 Task: Learn more about a recruiter lite.
Action: Mouse moved to (892, 120)
Screenshot: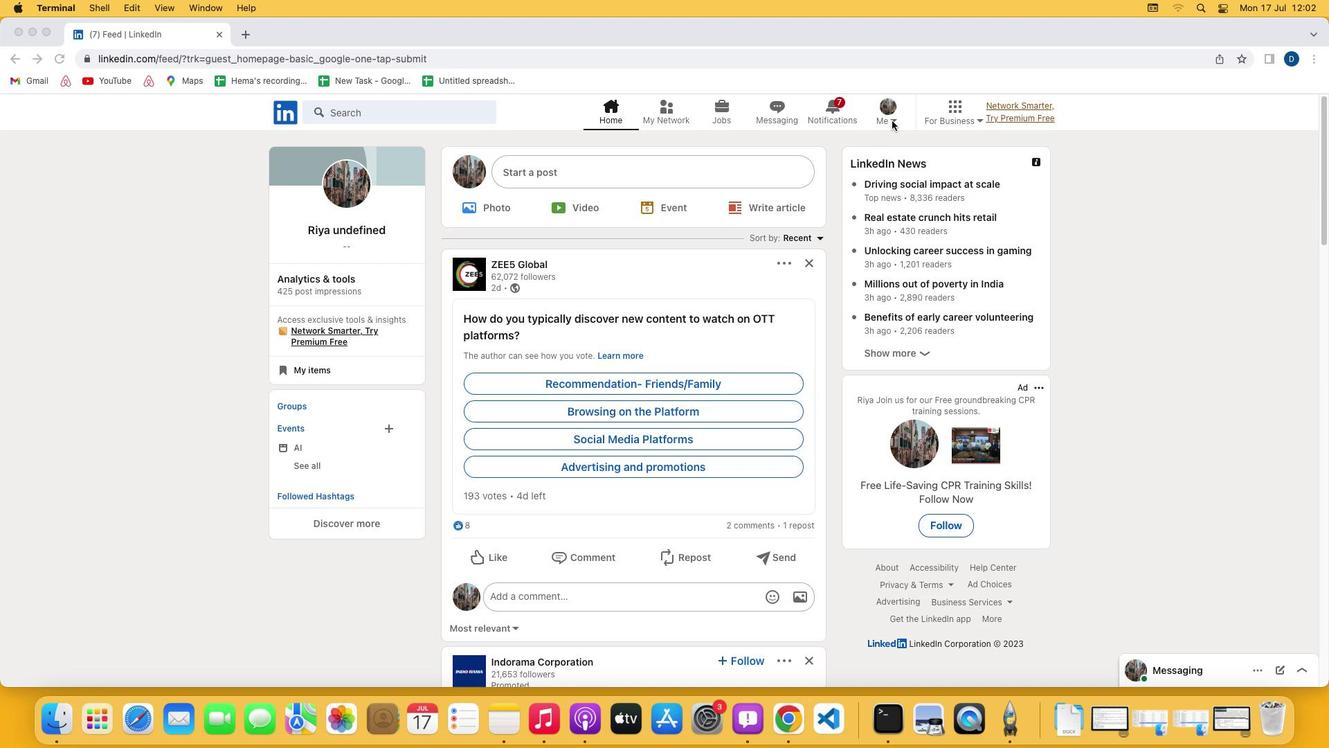 
Action: Mouse pressed left at (892, 120)
Screenshot: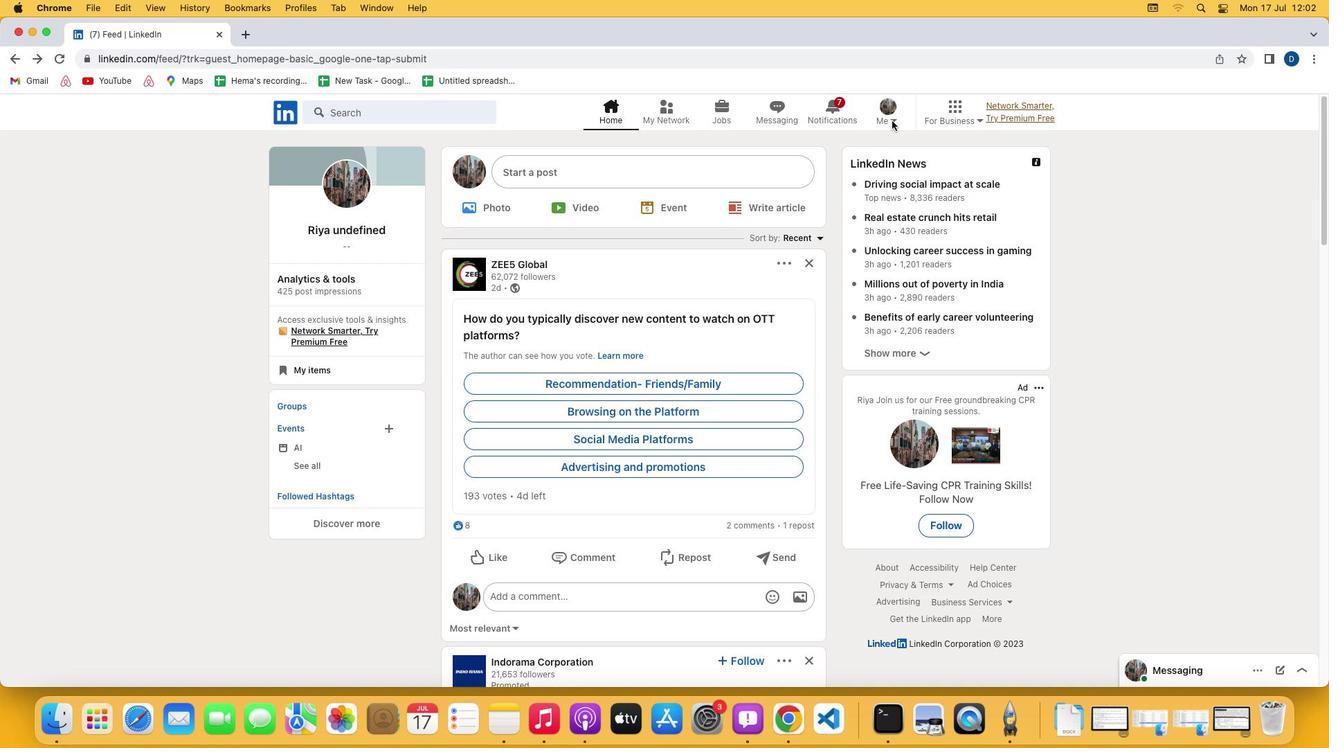 
Action: Mouse moved to (894, 121)
Screenshot: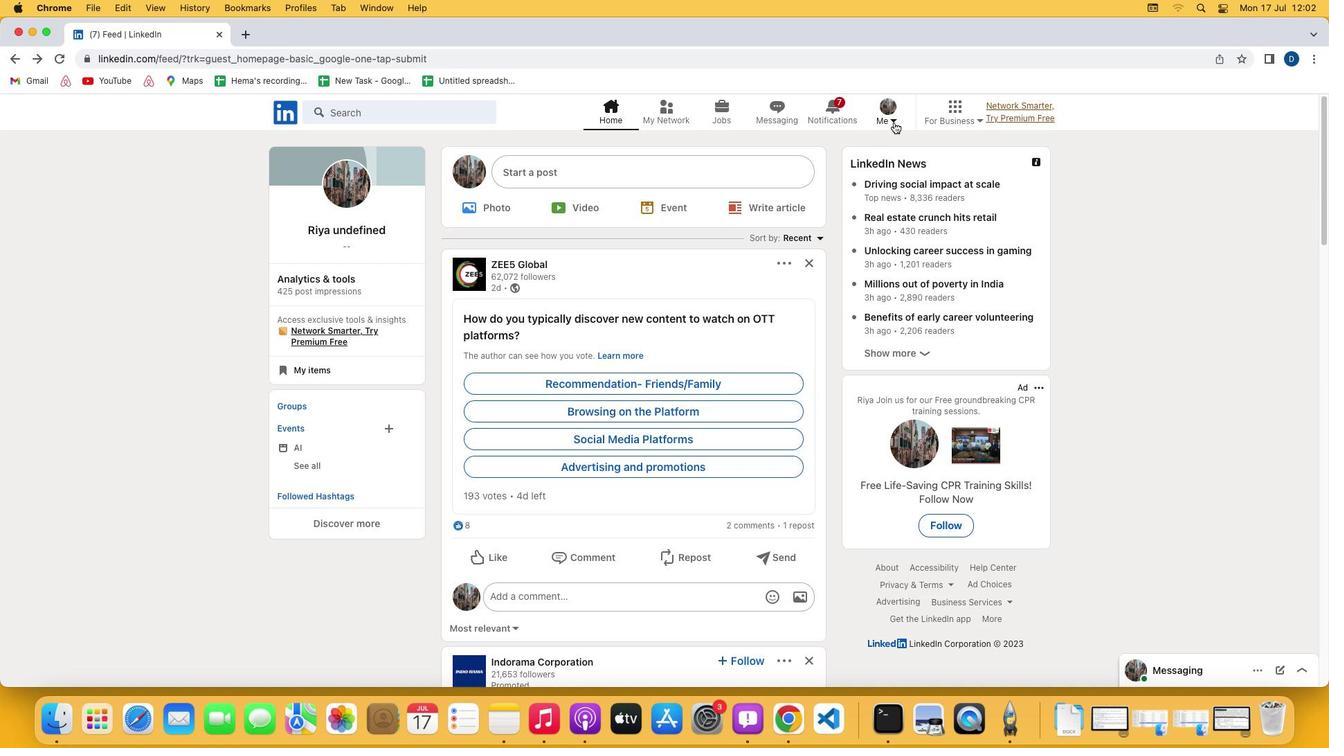 
Action: Mouse pressed left at (894, 121)
Screenshot: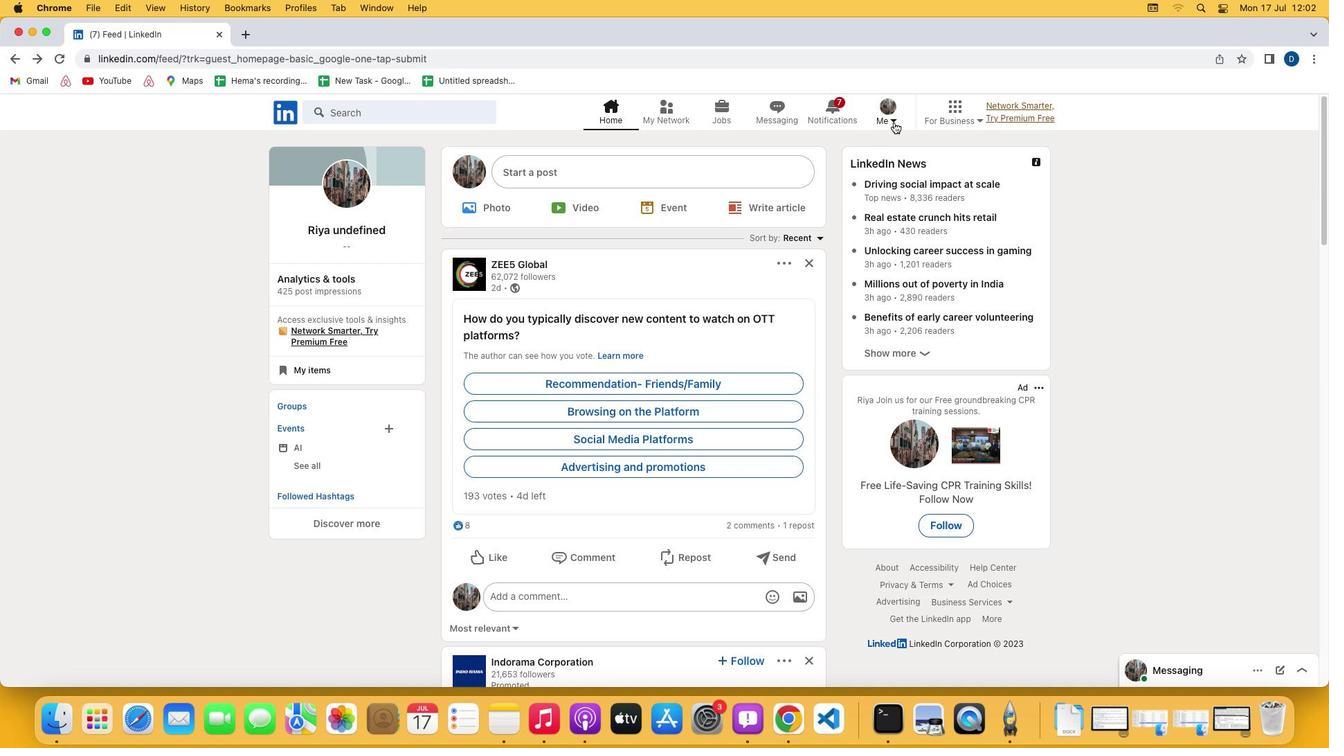 
Action: Mouse moved to (809, 265)
Screenshot: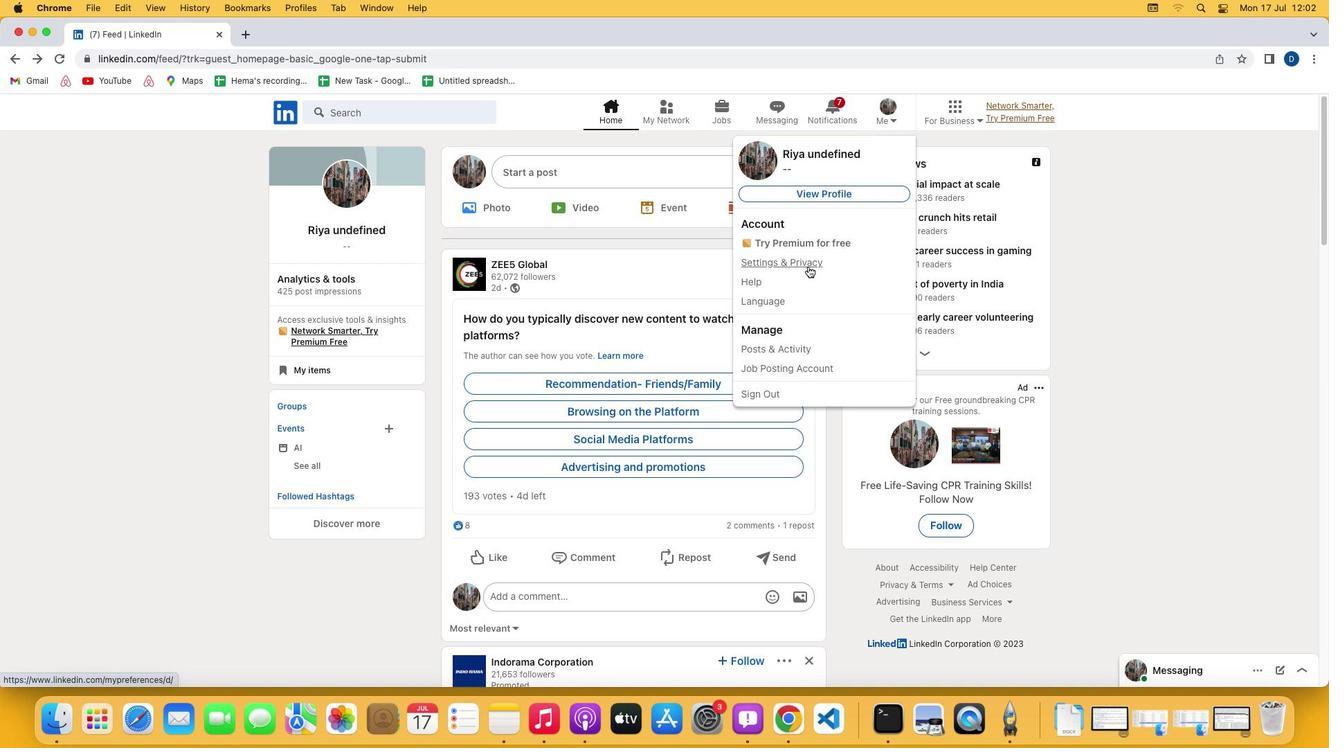 
Action: Mouse pressed left at (809, 265)
Screenshot: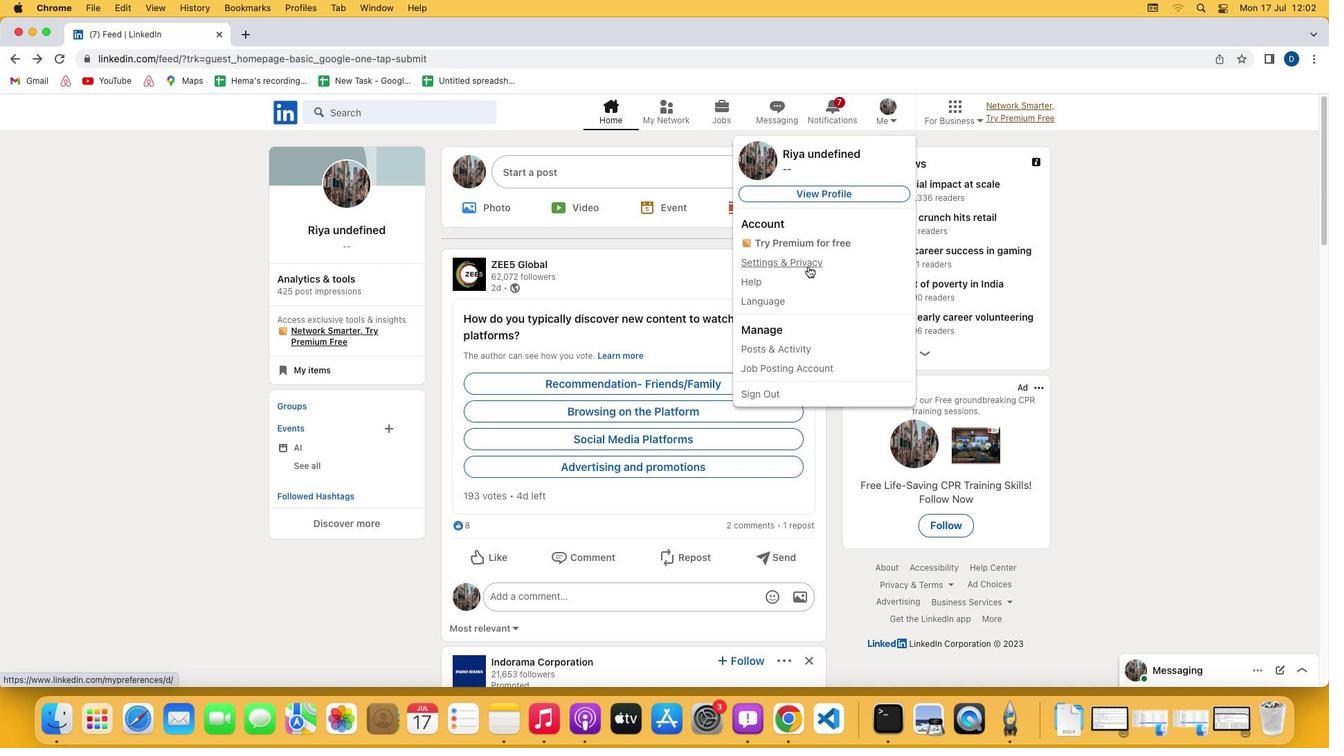
Action: Mouse moved to (676, 449)
Screenshot: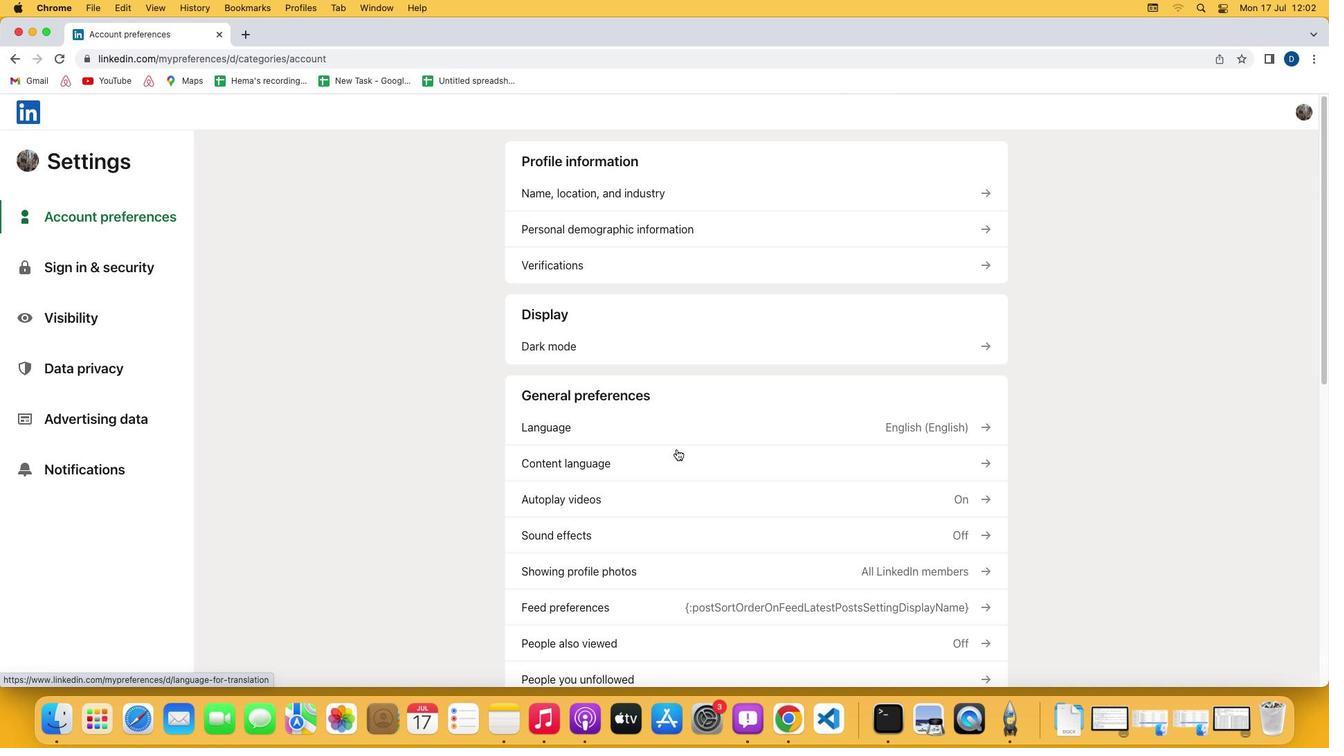 
Action: Mouse scrolled (676, 449) with delta (0, 0)
Screenshot: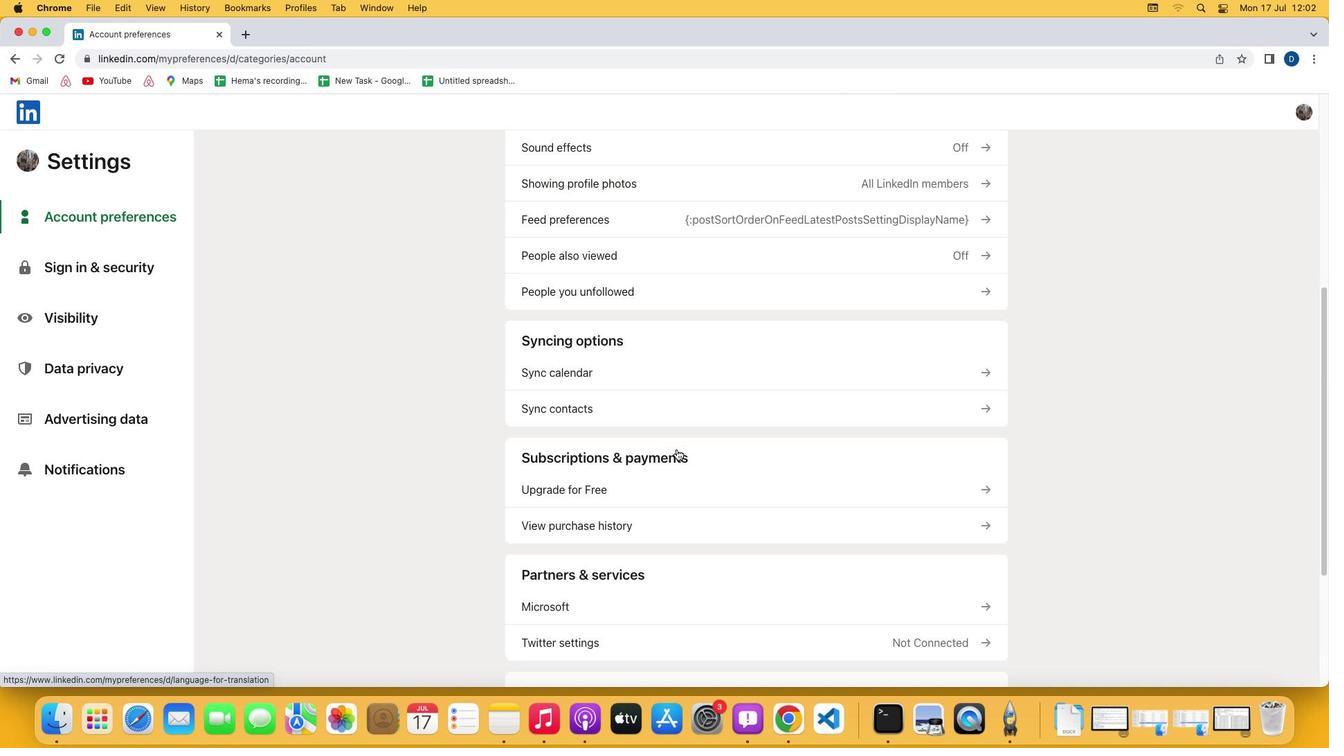 
Action: Mouse scrolled (676, 449) with delta (0, 0)
Screenshot: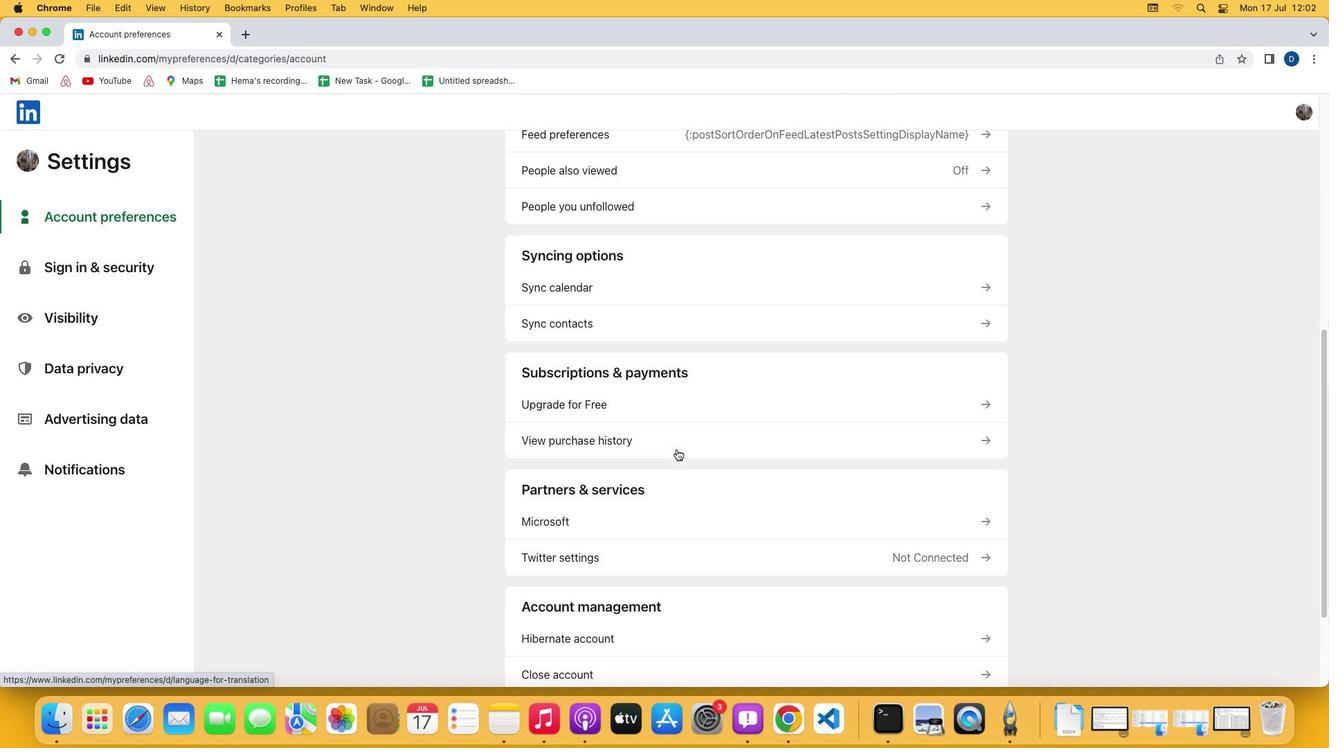 
Action: Mouse scrolled (676, 449) with delta (0, -2)
Screenshot: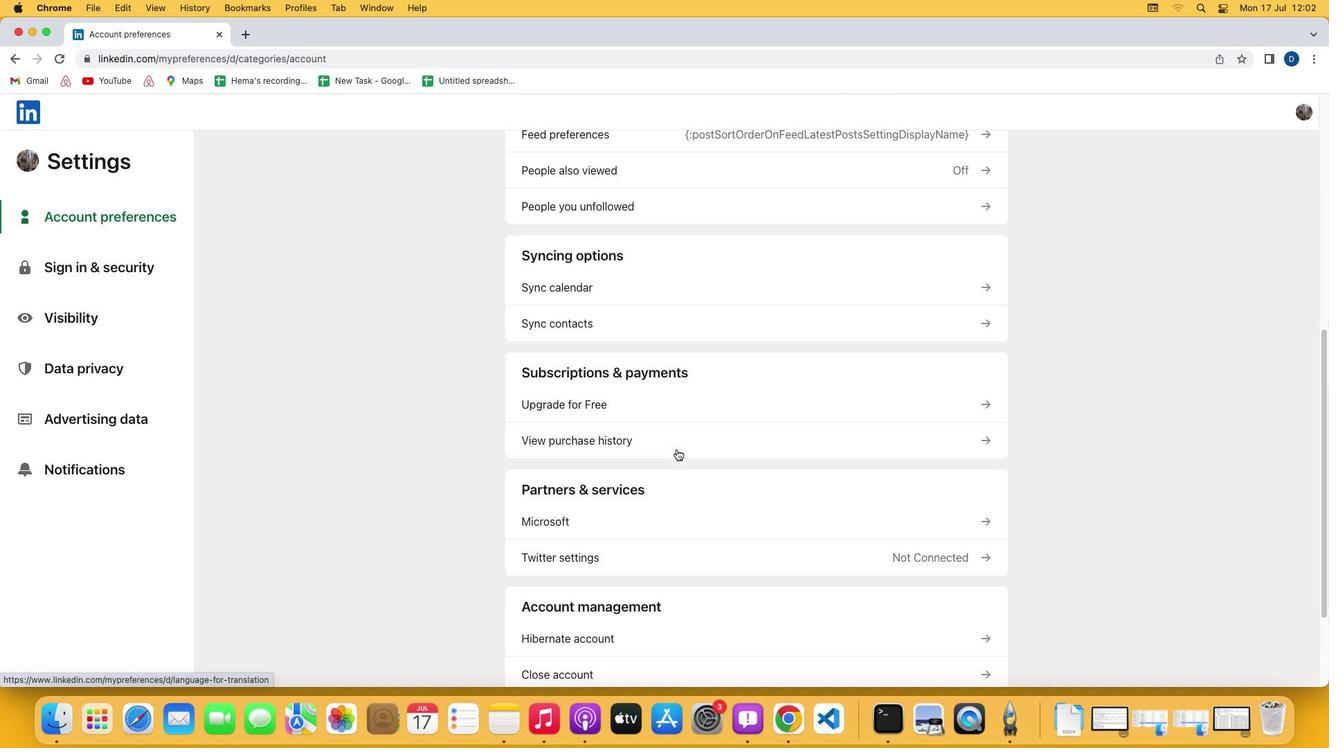 
Action: Mouse scrolled (676, 449) with delta (0, -3)
Screenshot: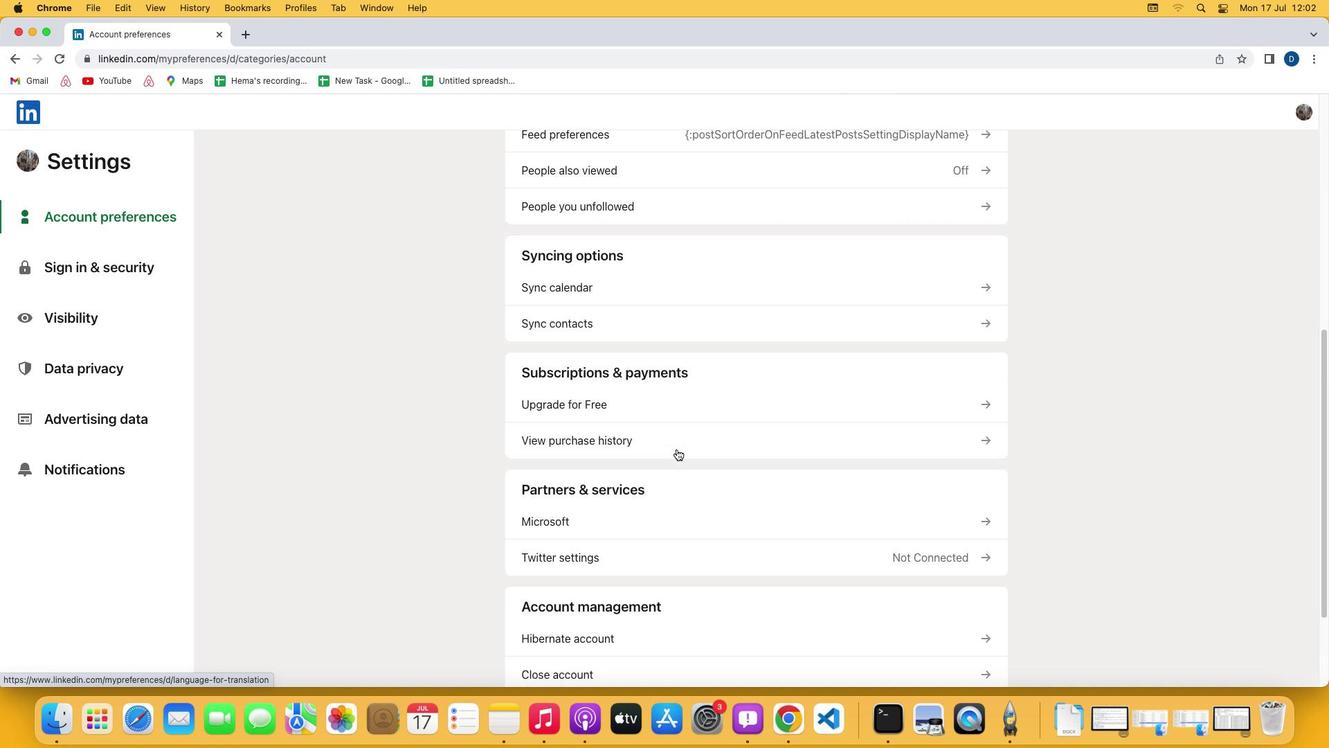 
Action: Mouse scrolled (676, 449) with delta (0, -4)
Screenshot: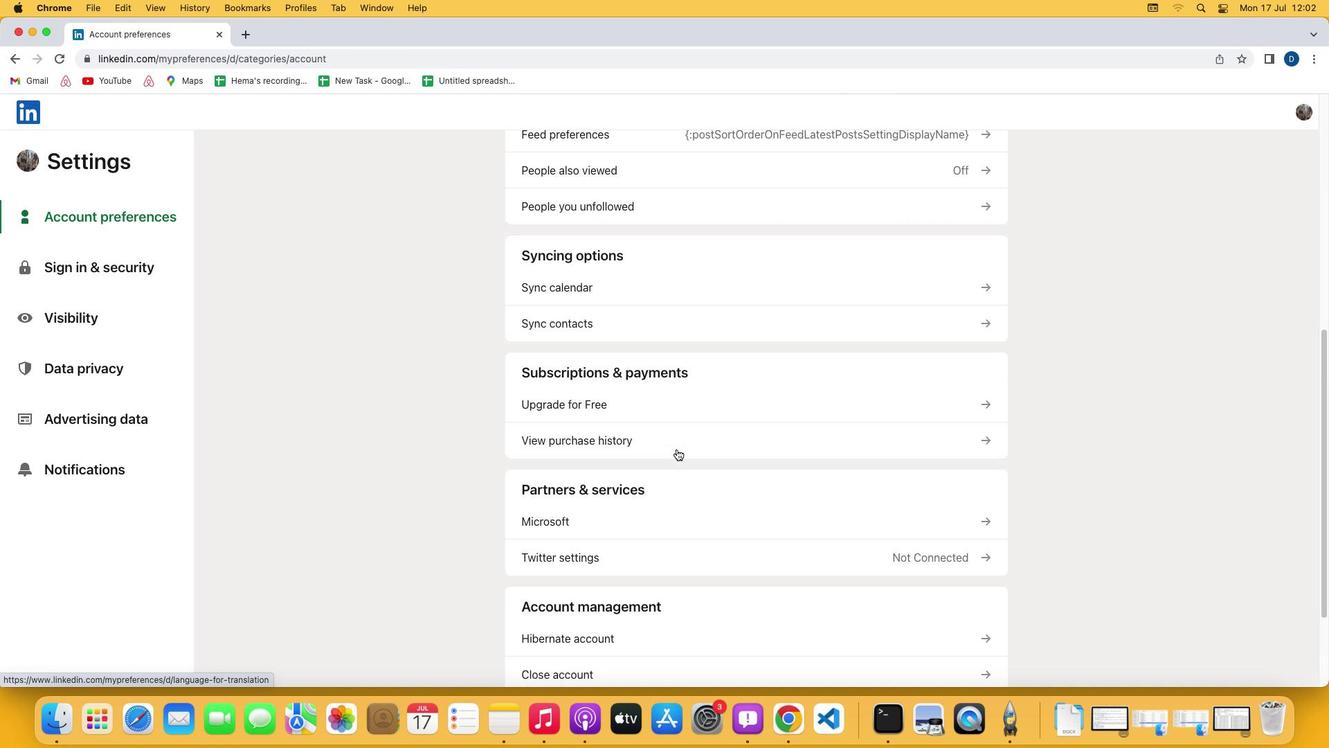
Action: Mouse moved to (650, 414)
Screenshot: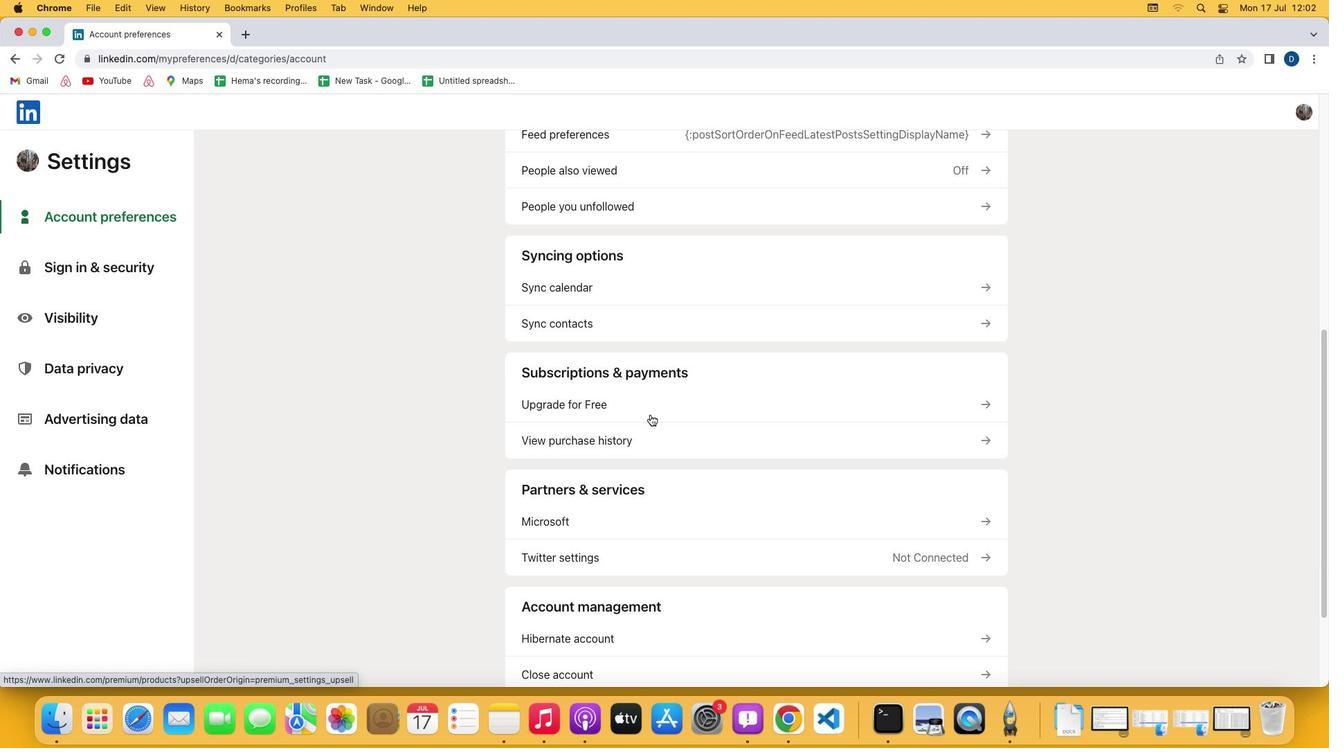 
Action: Mouse pressed left at (650, 414)
Screenshot: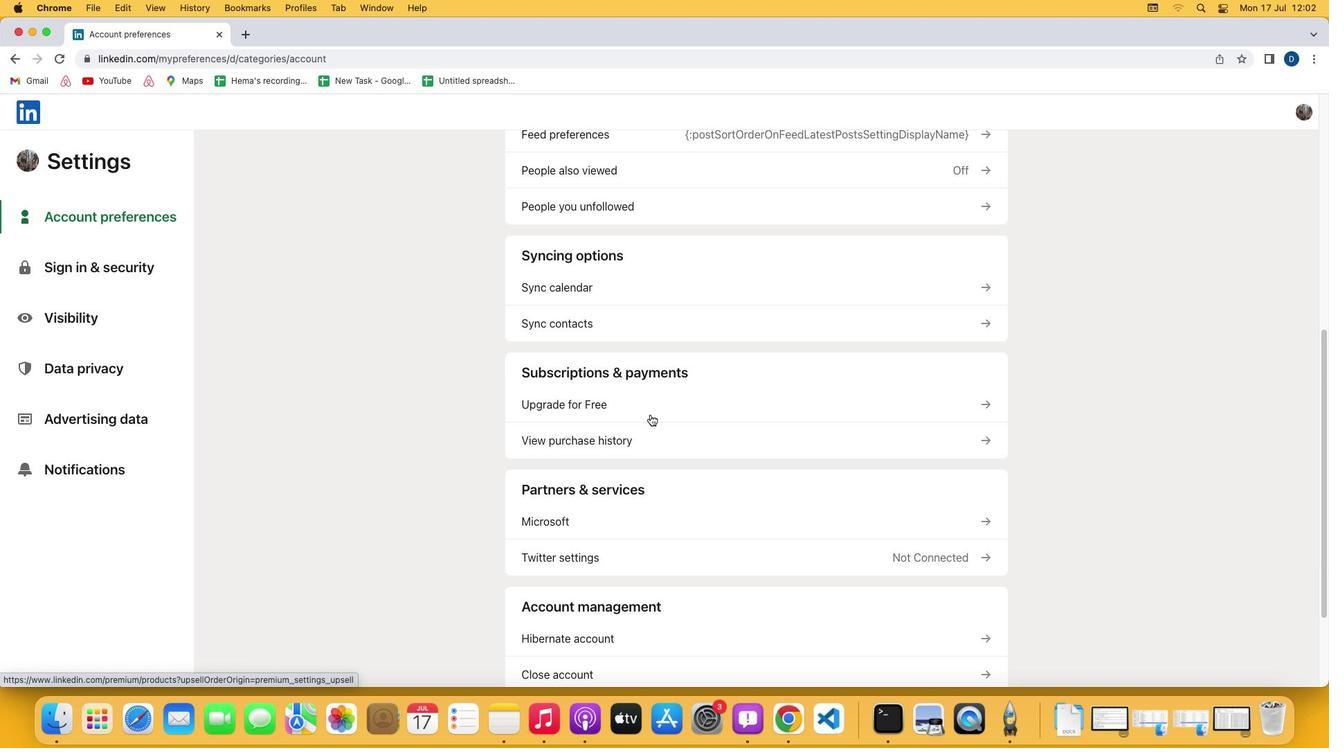 
Action: Mouse moved to (537, 405)
Screenshot: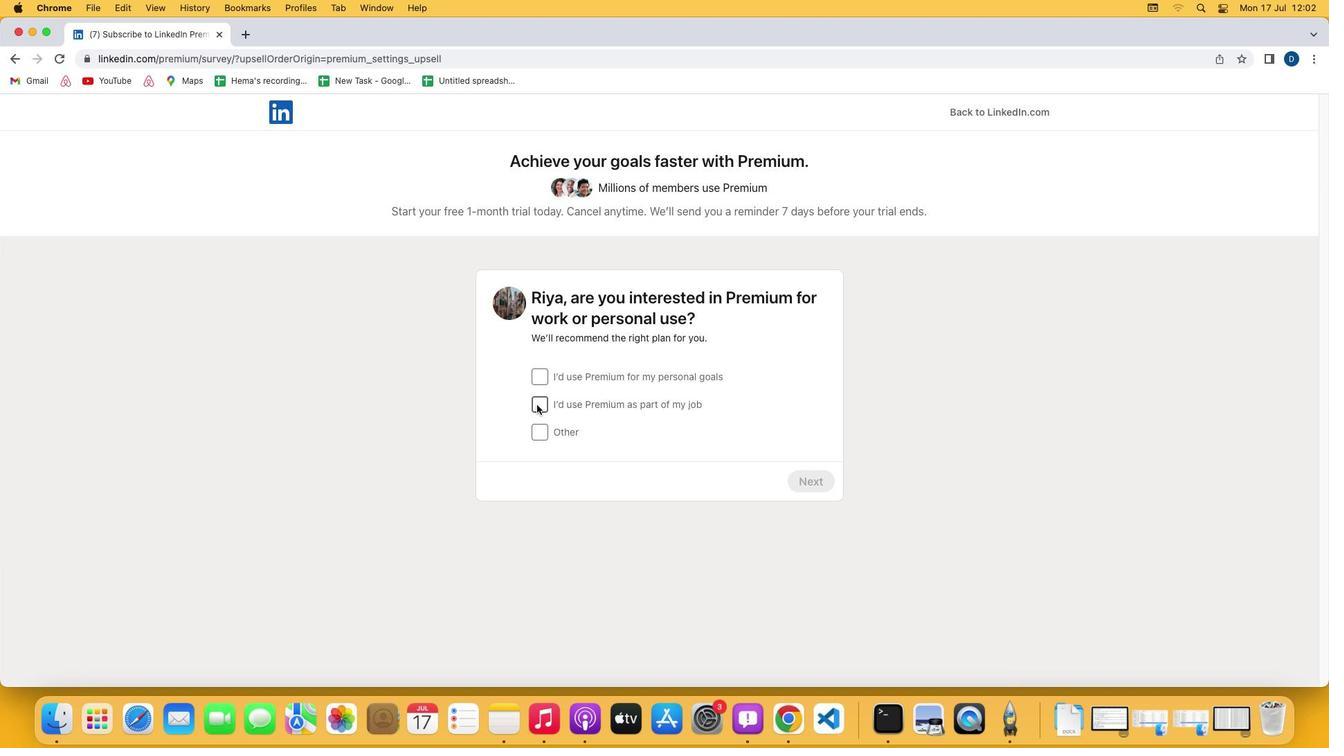
Action: Mouse pressed left at (537, 405)
Screenshot: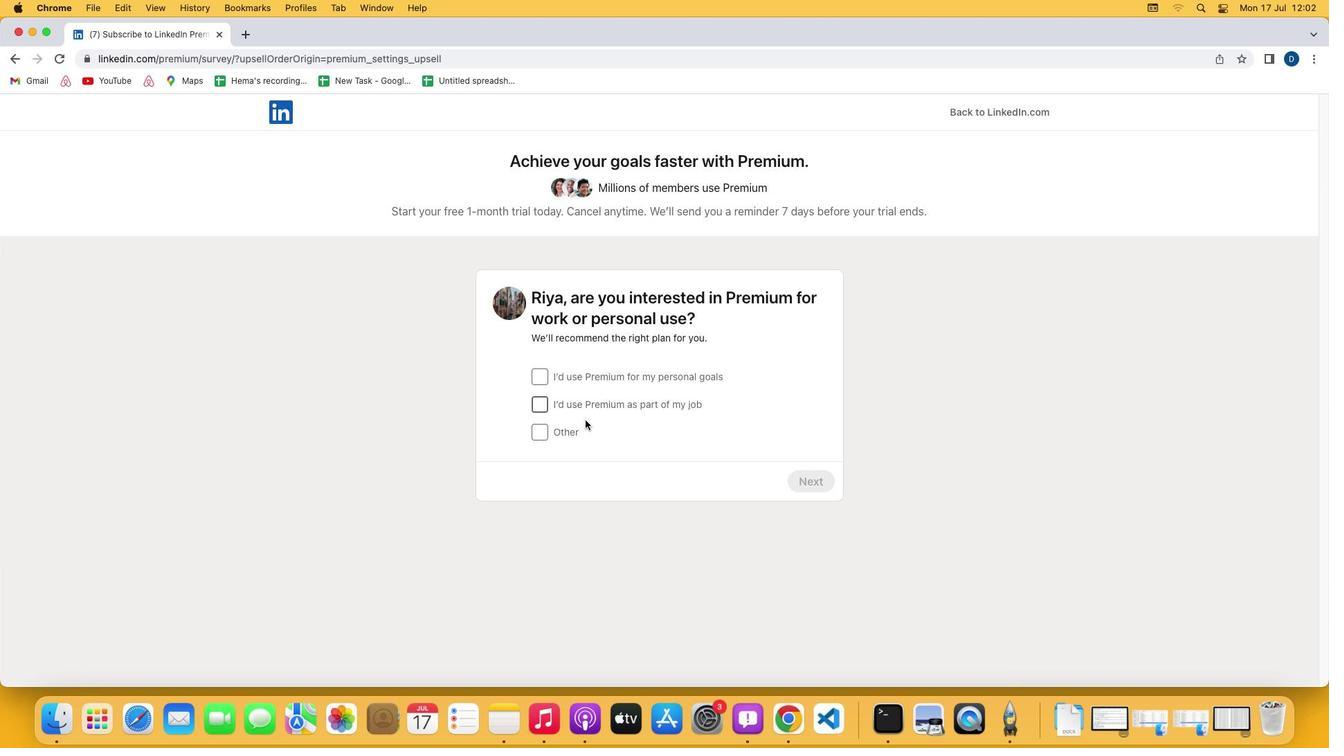 
Action: Mouse moved to (805, 480)
Screenshot: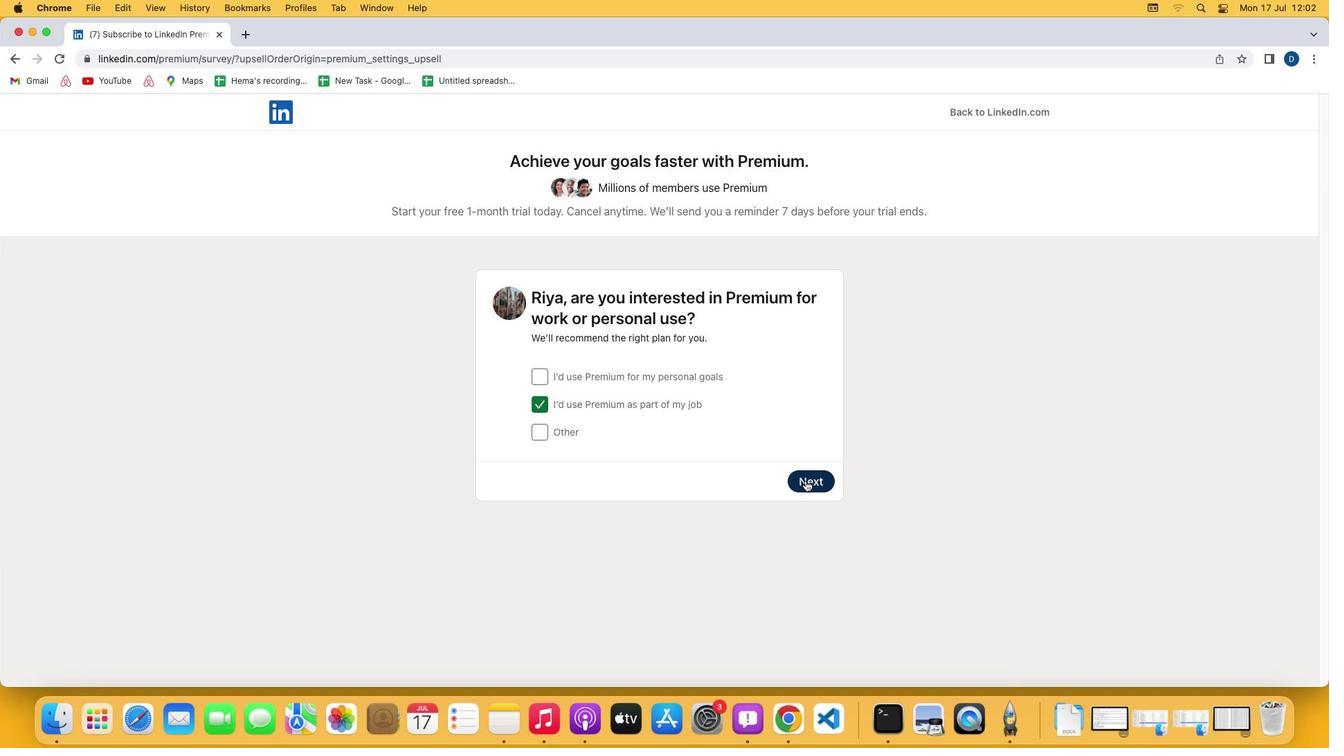 
Action: Mouse pressed left at (805, 480)
Screenshot: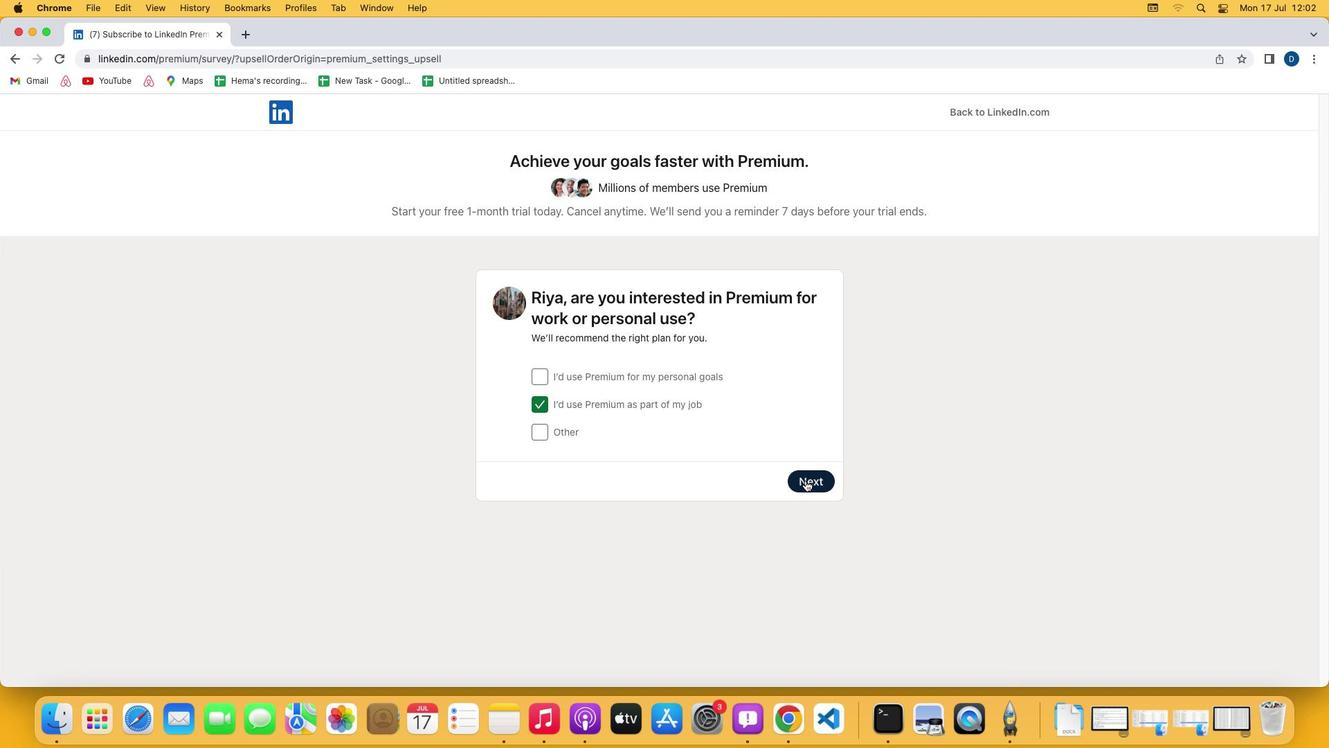 
Action: Mouse moved to (813, 565)
Screenshot: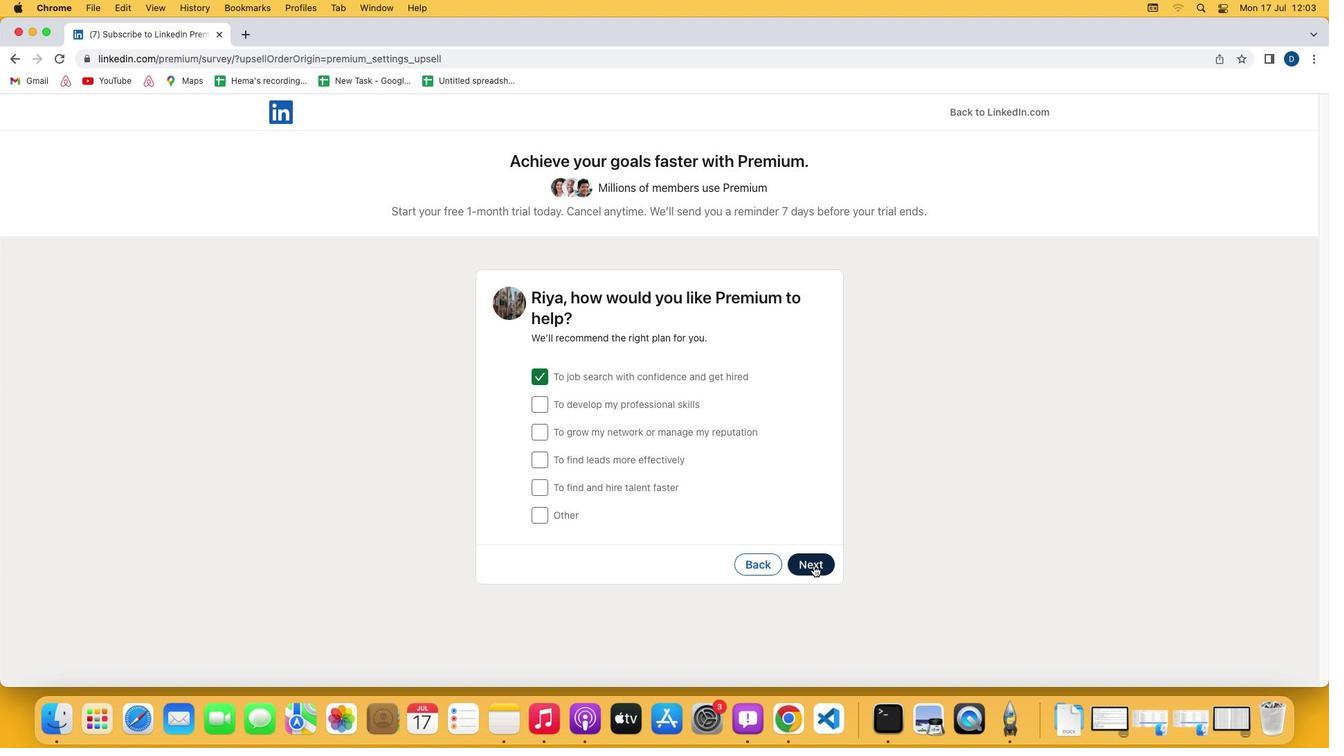 
Action: Mouse pressed left at (813, 565)
Screenshot: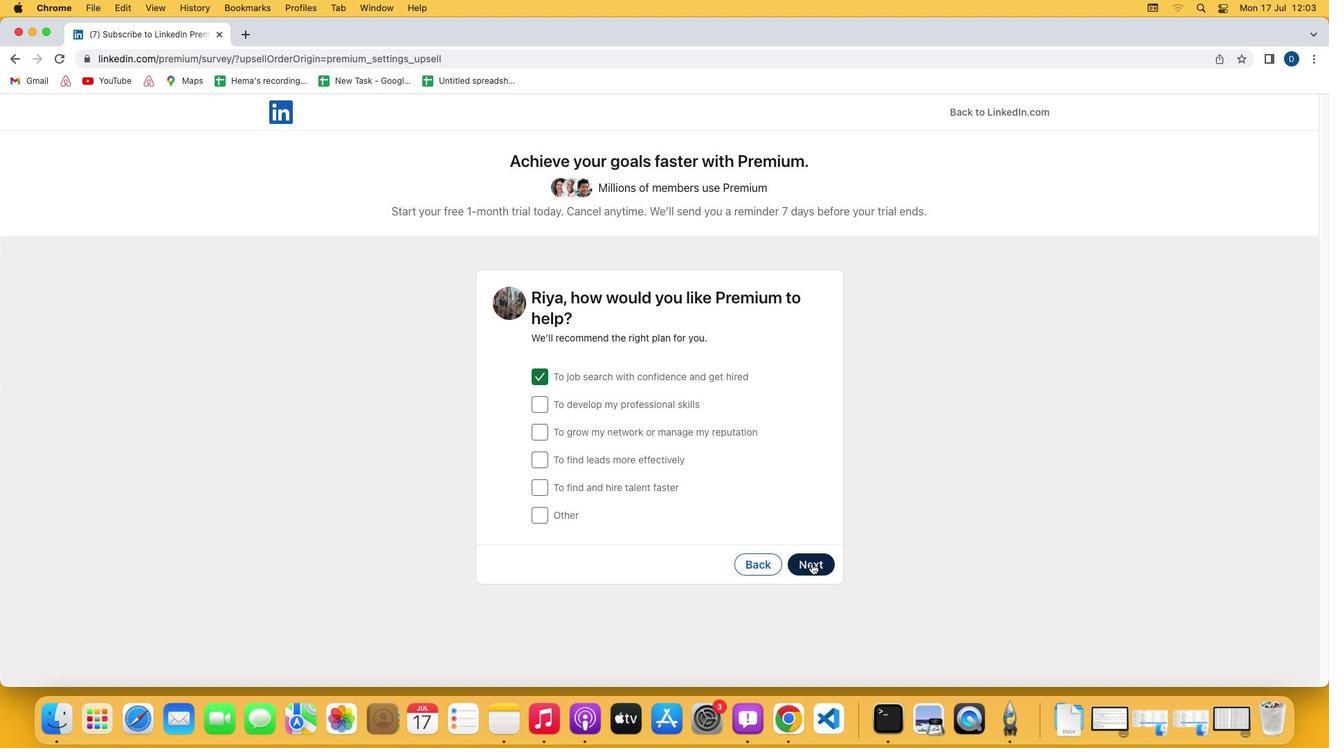
Action: Mouse moved to (545, 486)
Screenshot: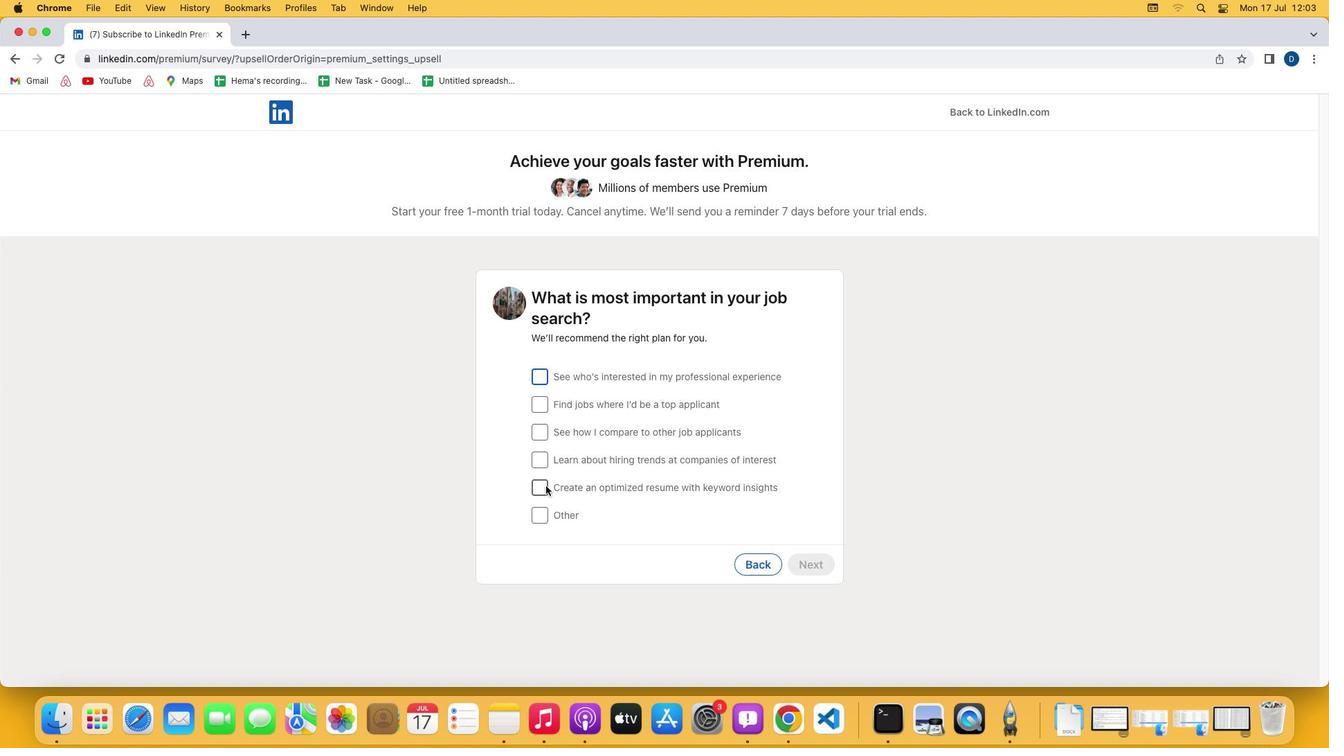 
Action: Mouse pressed left at (545, 486)
Screenshot: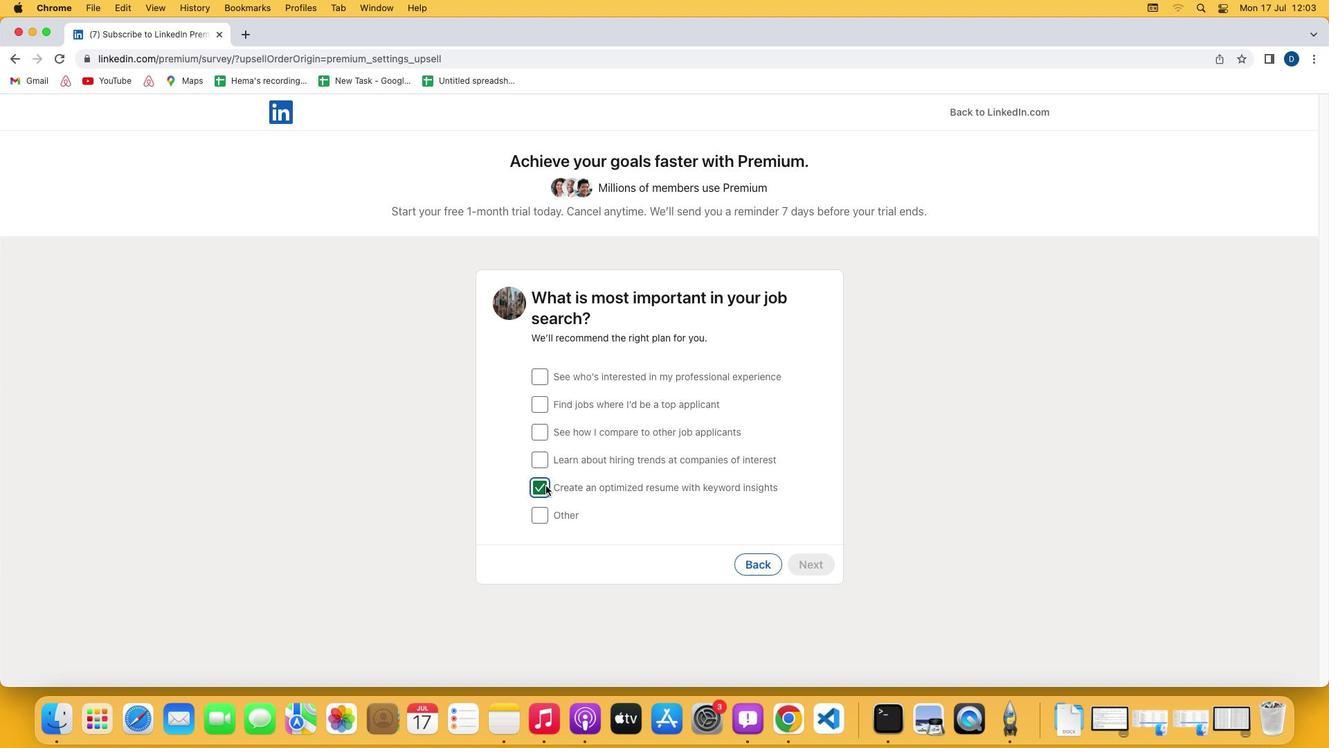 
Action: Mouse moved to (825, 570)
Screenshot: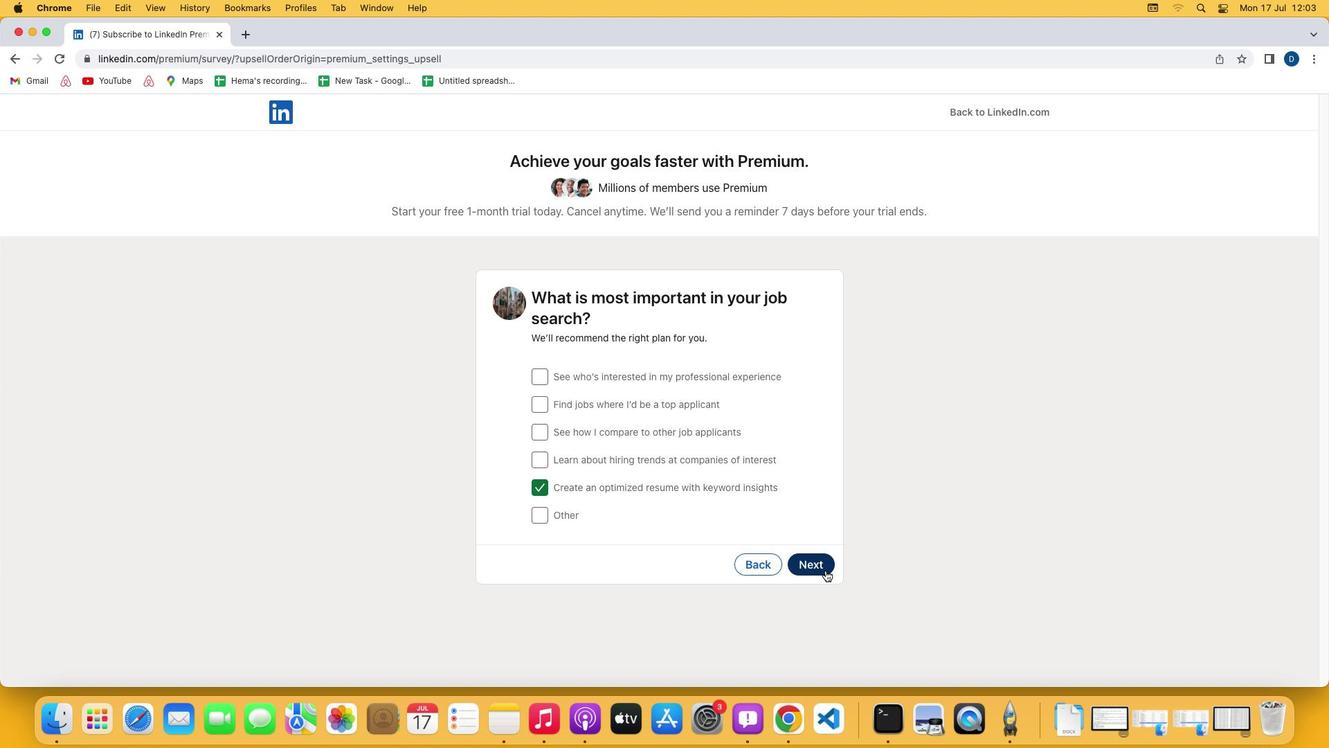 
Action: Mouse pressed left at (825, 570)
Screenshot: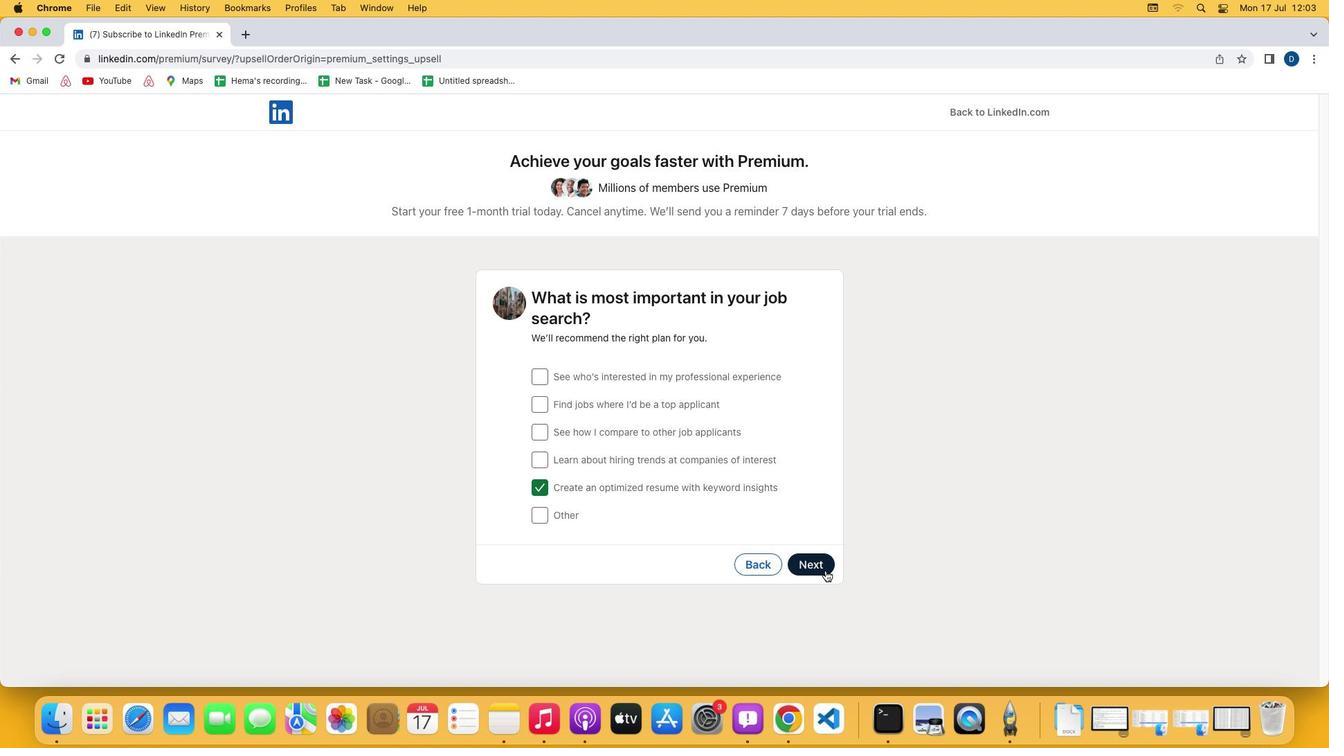 
Action: Mouse moved to (692, 541)
Screenshot: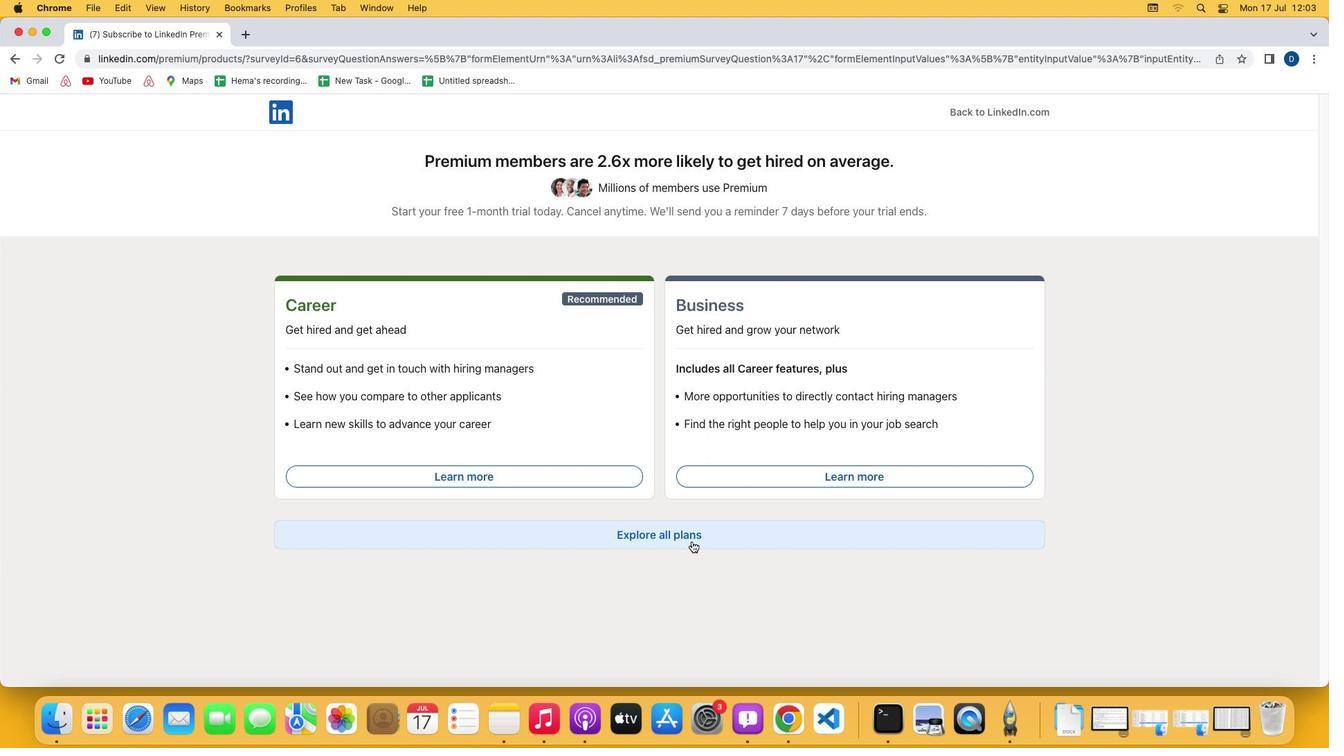 
Action: Mouse pressed left at (692, 541)
Screenshot: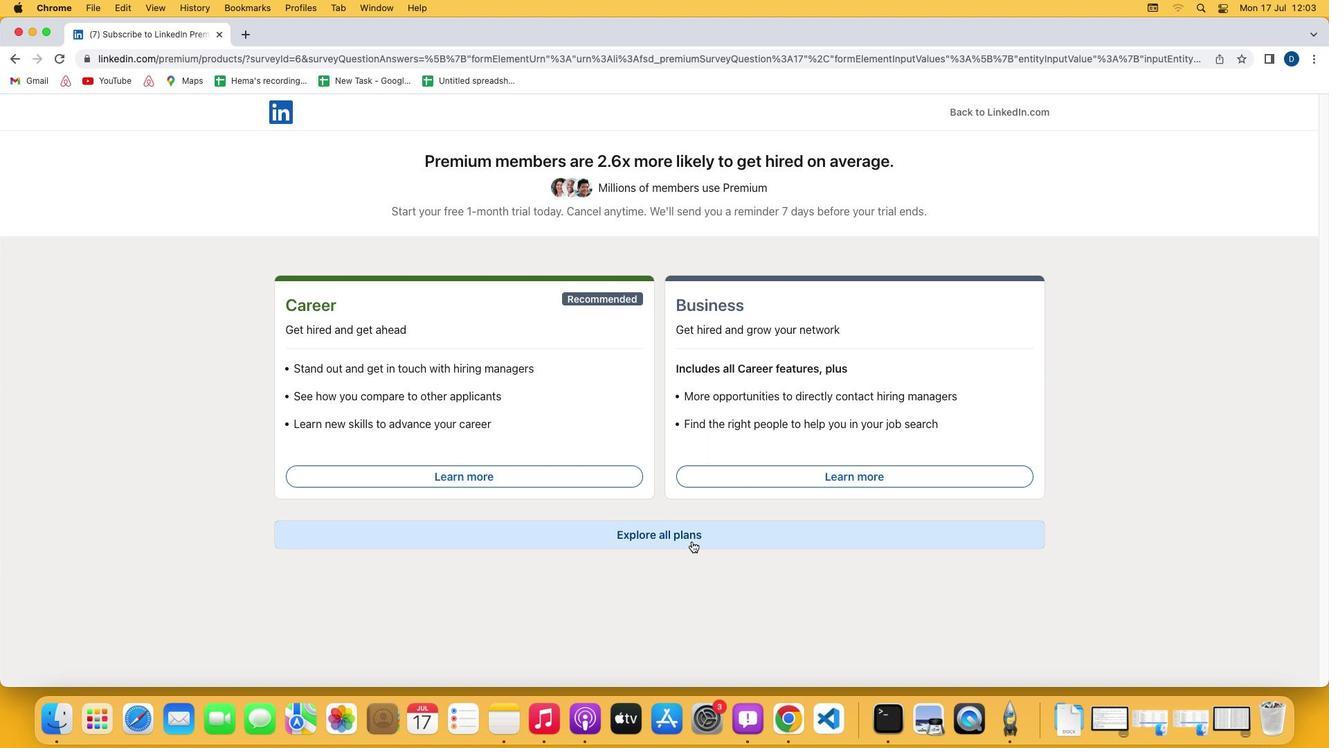 
Action: Mouse moved to (933, 572)
Screenshot: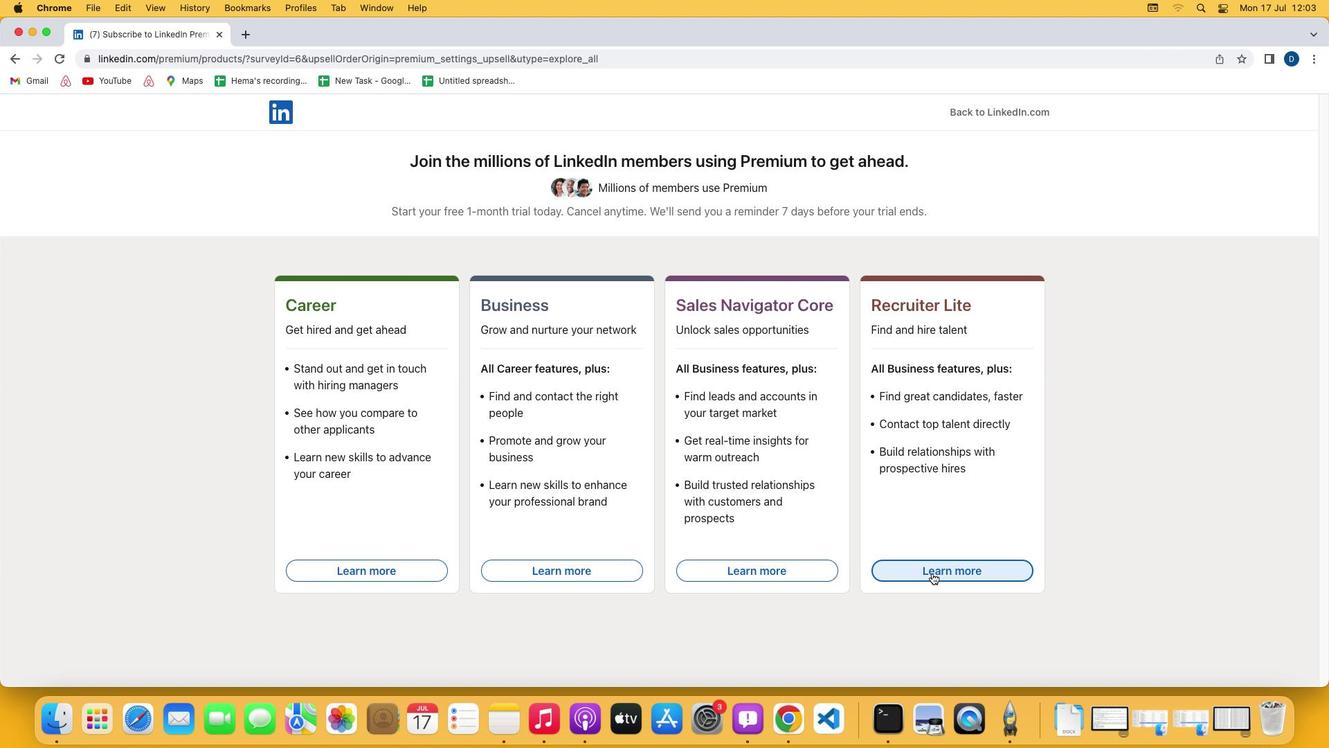 
Action: Mouse pressed left at (933, 572)
Screenshot: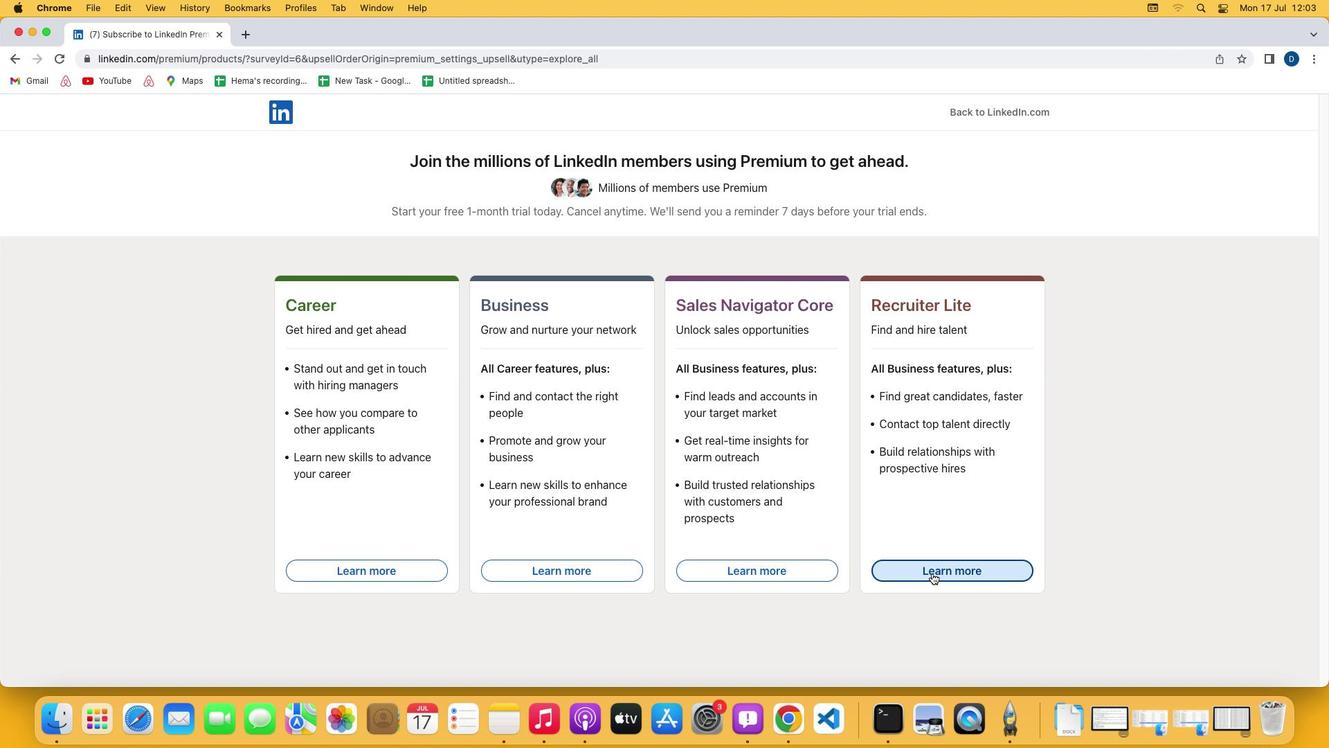 
